 Task: Select a due date automation when advanced on, the moment a card is due add fields without custom field "Resume" set to a date more than 1 working days from now.
Action: Mouse moved to (969, 77)
Screenshot: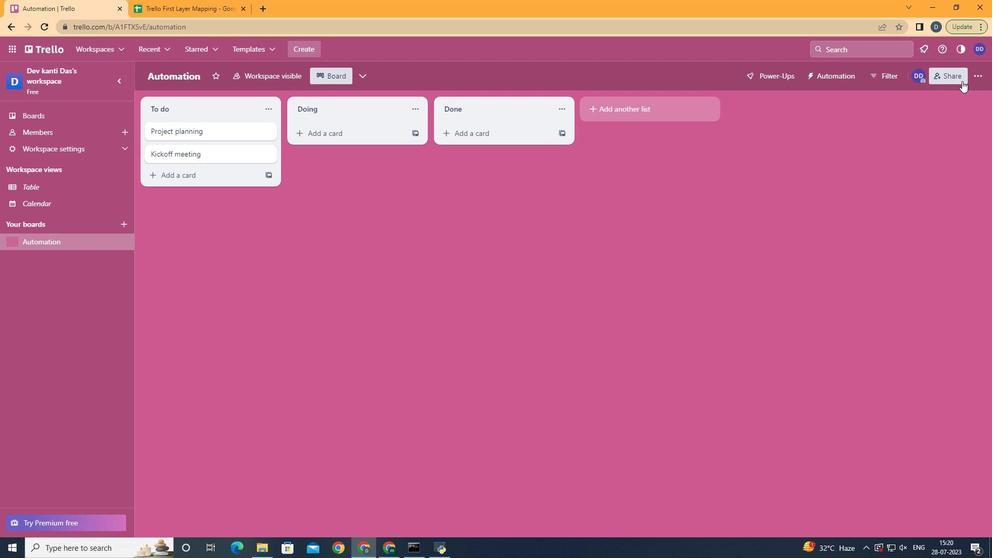 
Action: Mouse pressed left at (969, 77)
Screenshot: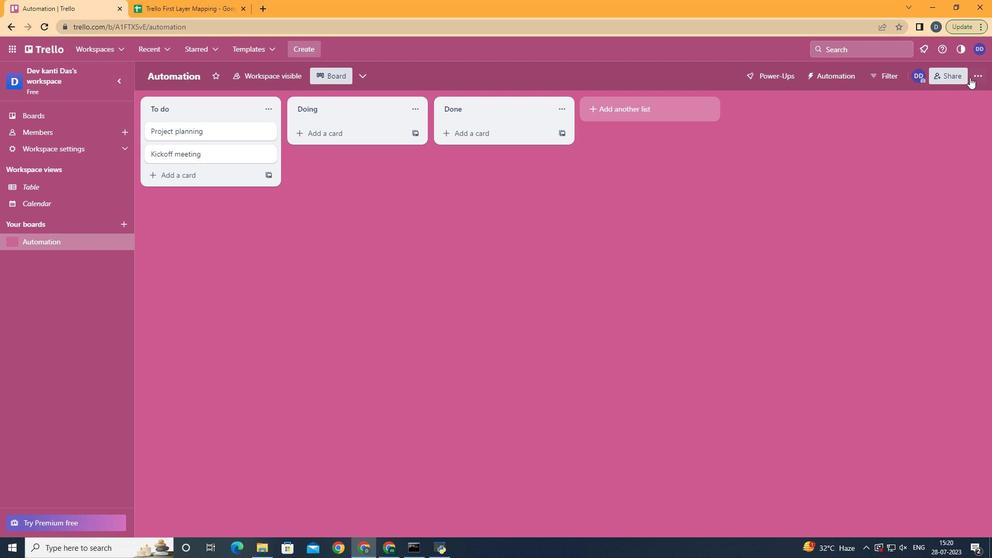 
Action: Mouse moved to (883, 220)
Screenshot: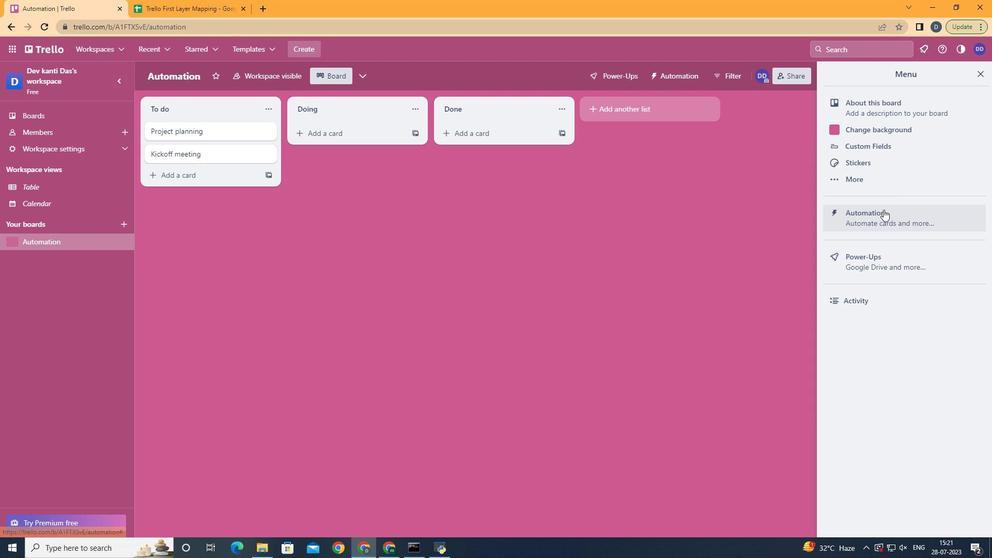 
Action: Mouse pressed left at (883, 220)
Screenshot: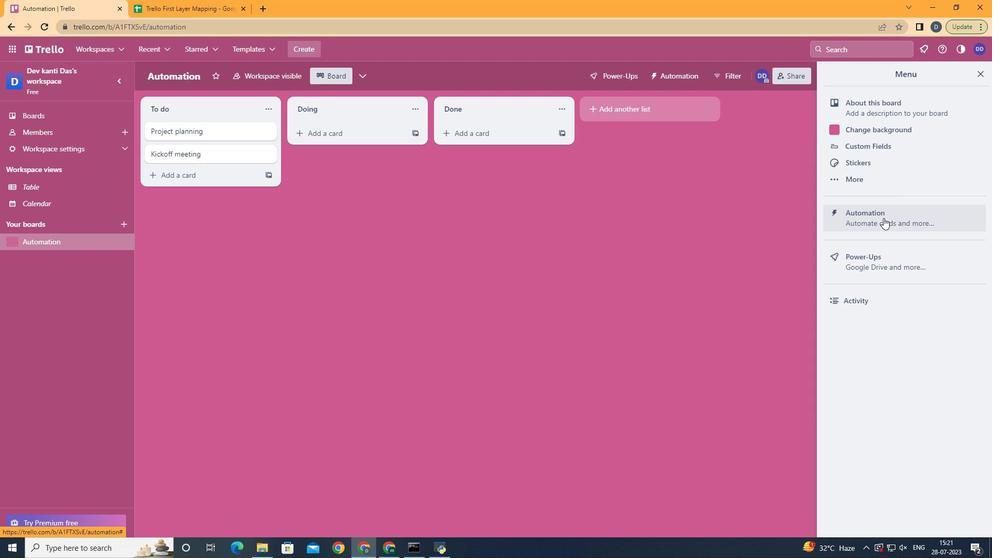 
Action: Mouse moved to (195, 202)
Screenshot: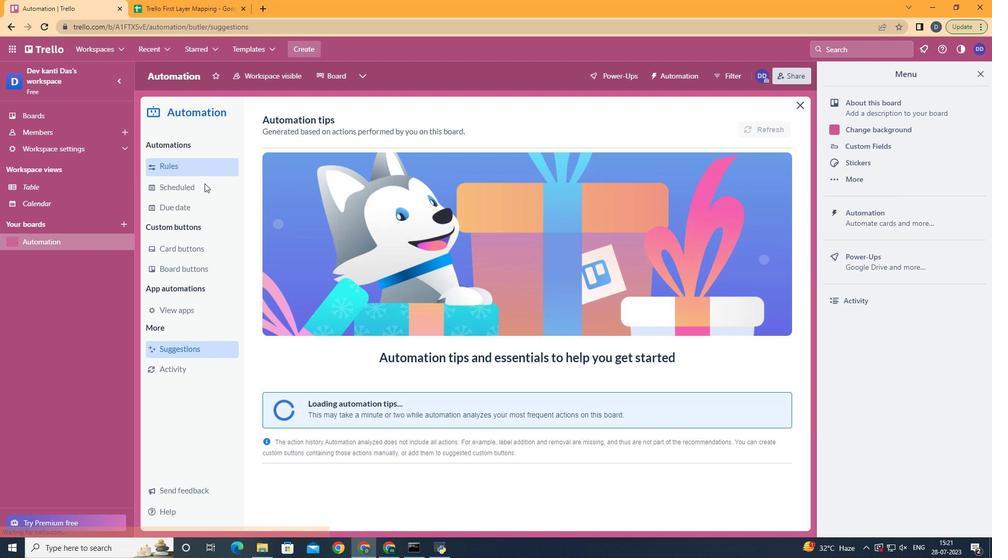 
Action: Mouse pressed left at (195, 202)
Screenshot: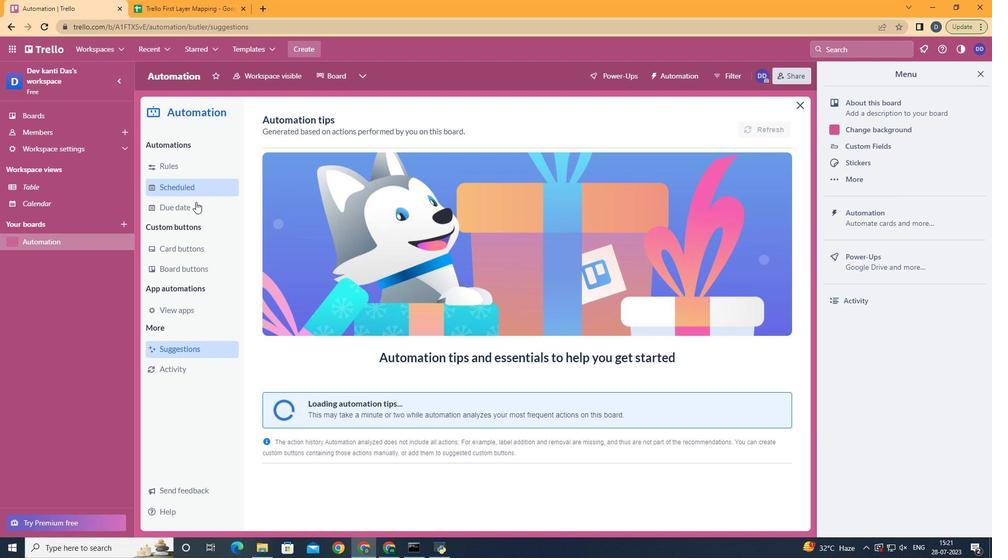 
Action: Mouse moved to (724, 124)
Screenshot: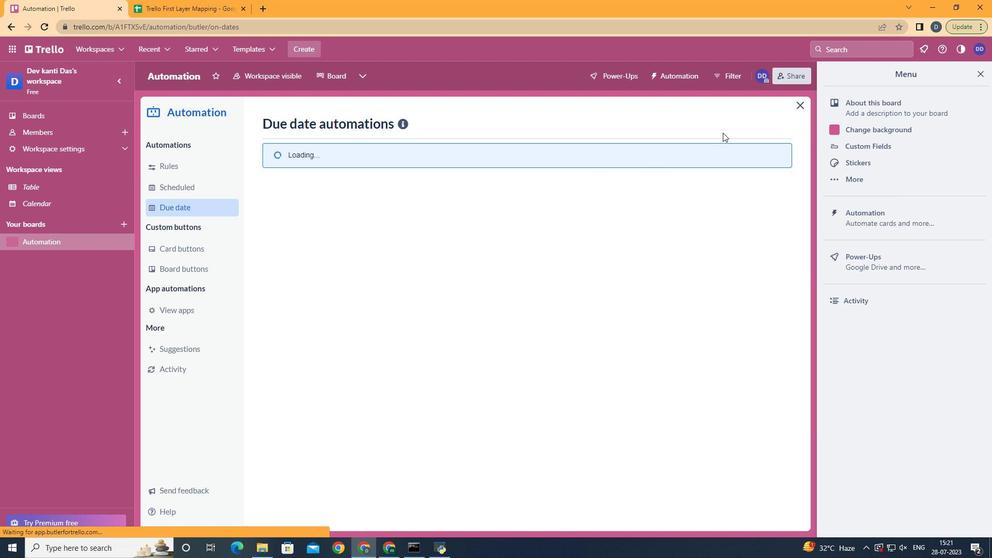 
Action: Mouse pressed left at (724, 124)
Screenshot: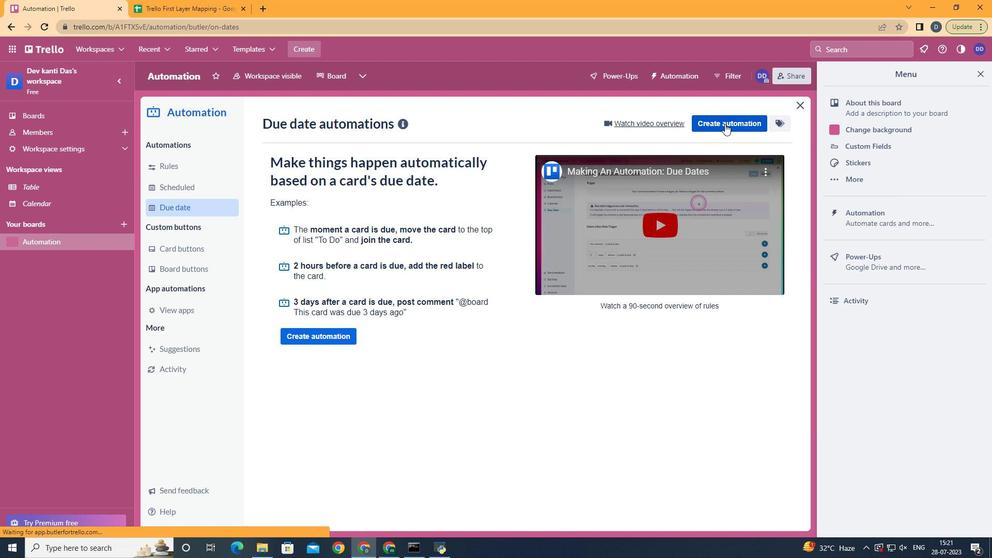 
Action: Mouse moved to (446, 221)
Screenshot: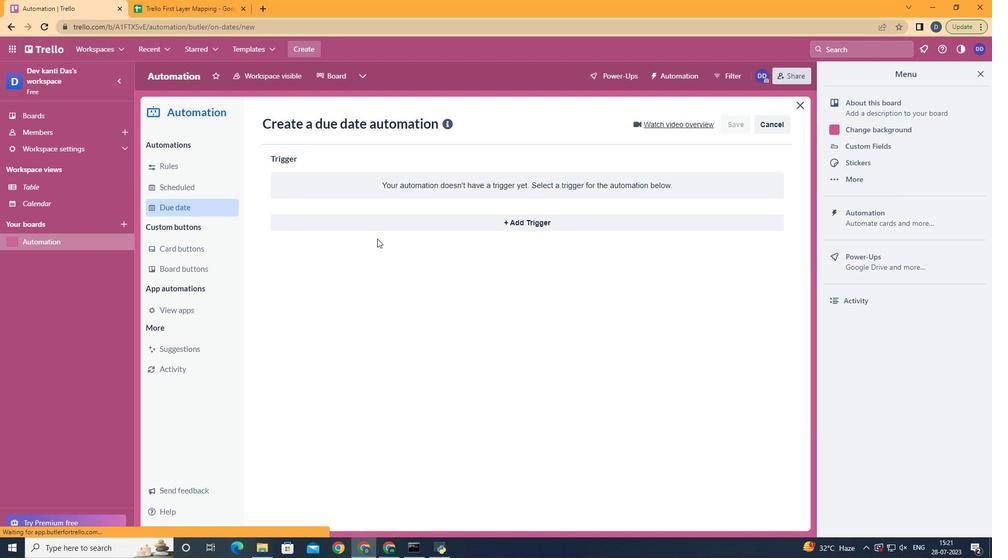 
Action: Mouse pressed left at (446, 221)
Screenshot: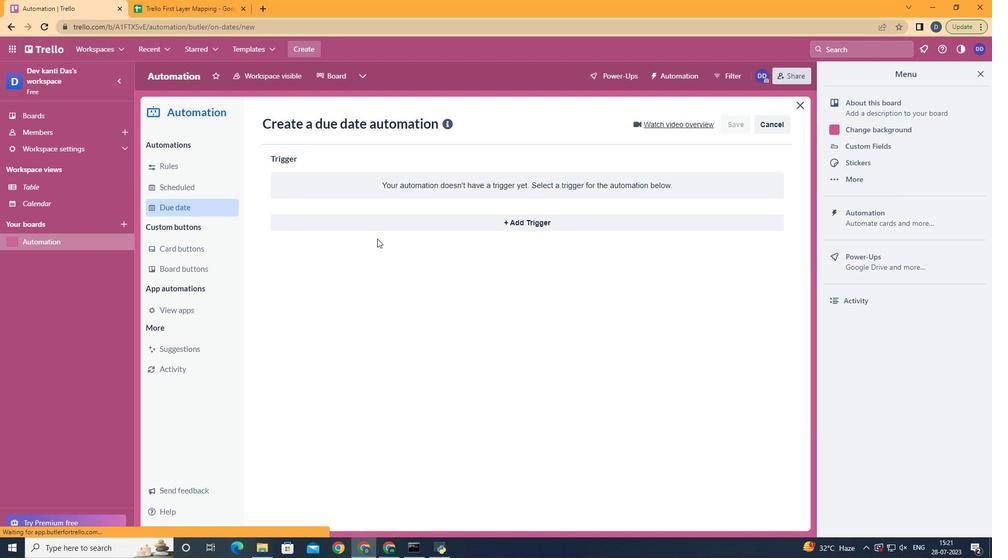 
Action: Mouse moved to (299, 365)
Screenshot: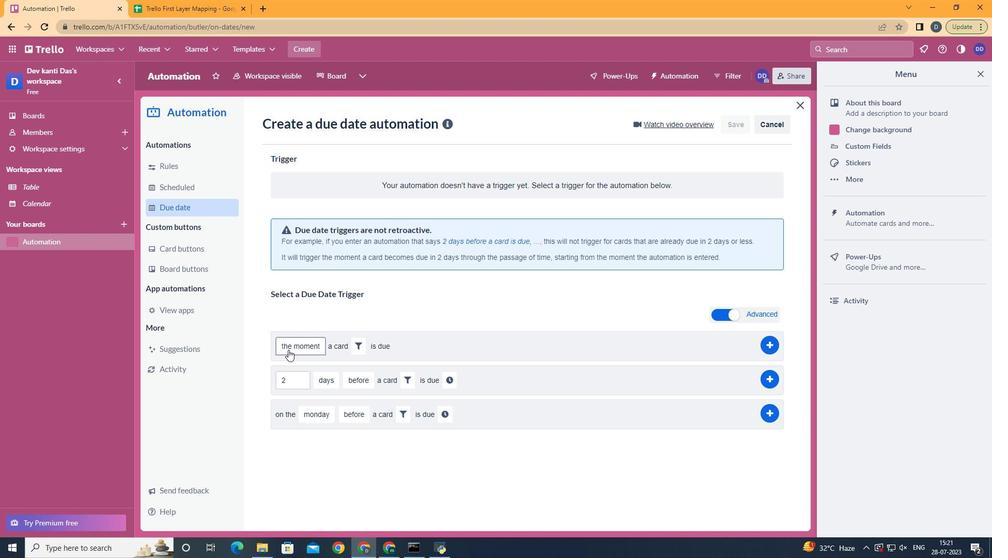 
Action: Mouse pressed left at (299, 365)
Screenshot: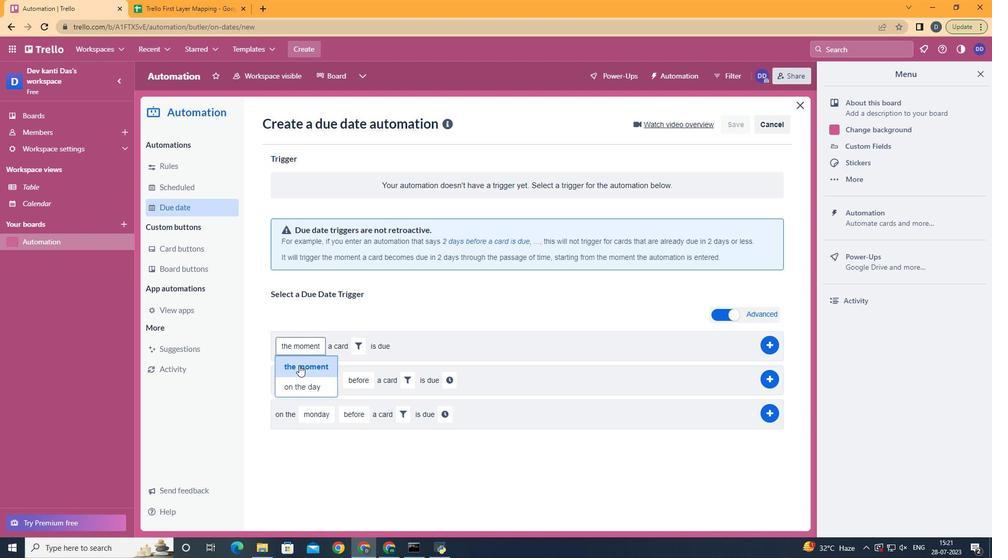 
Action: Mouse moved to (361, 350)
Screenshot: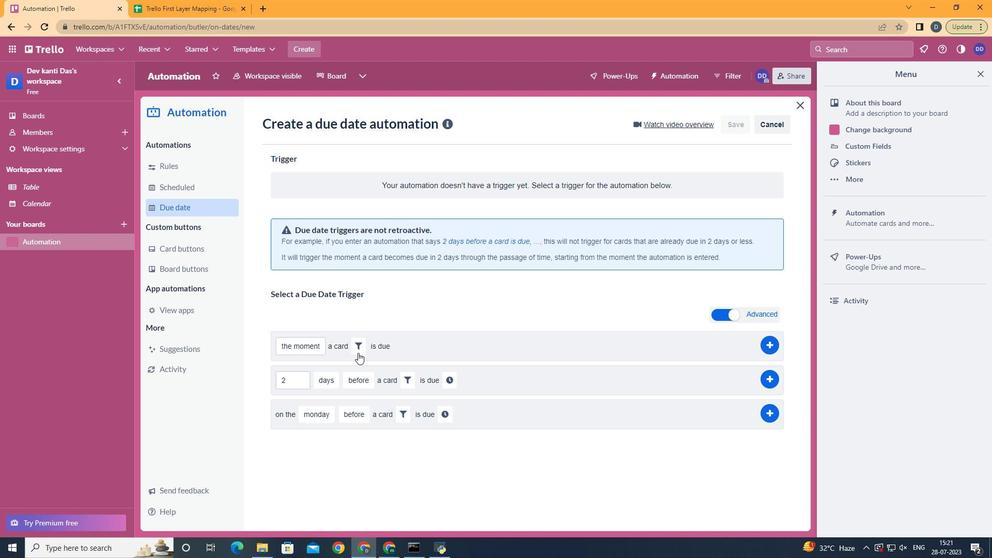 
Action: Mouse pressed left at (361, 350)
Screenshot: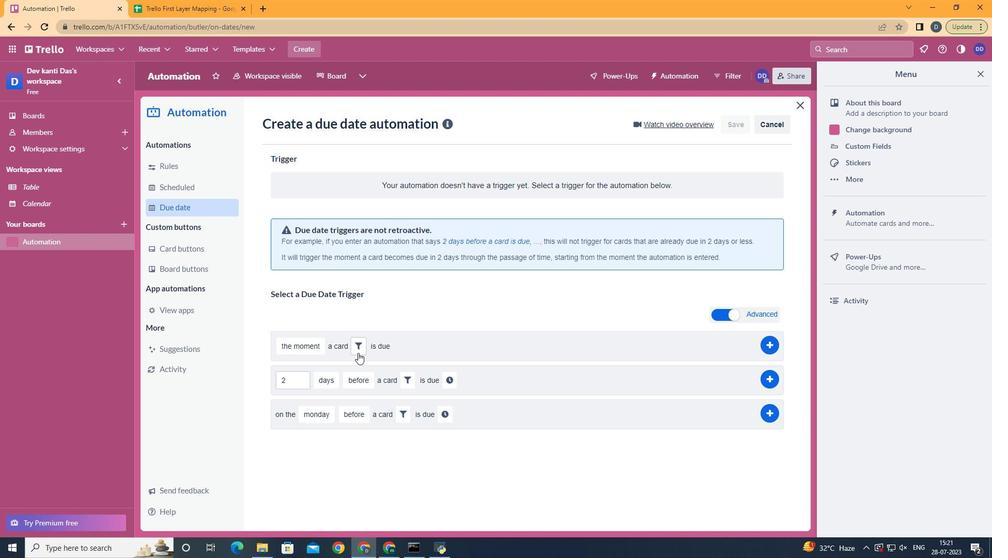 
Action: Mouse moved to (519, 380)
Screenshot: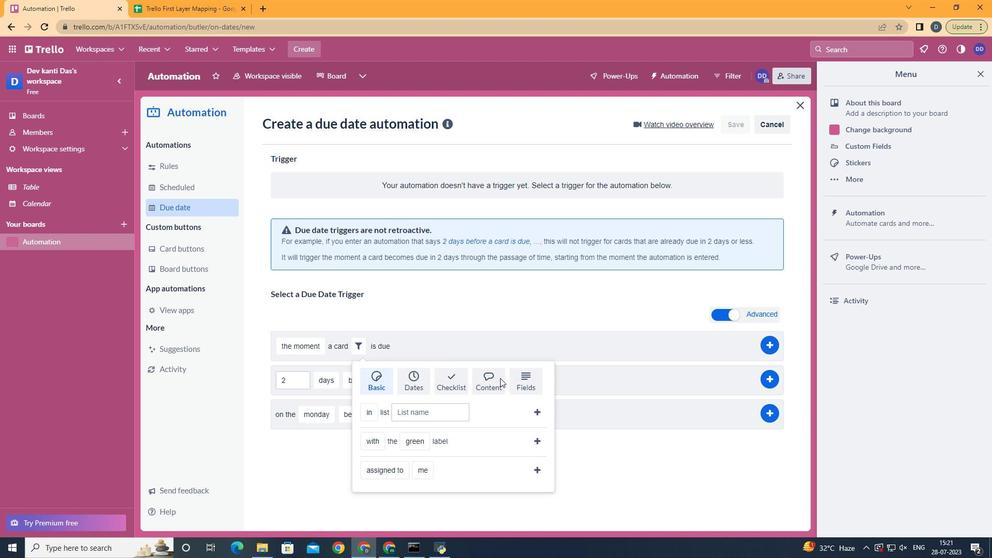 
Action: Mouse pressed left at (519, 380)
Screenshot: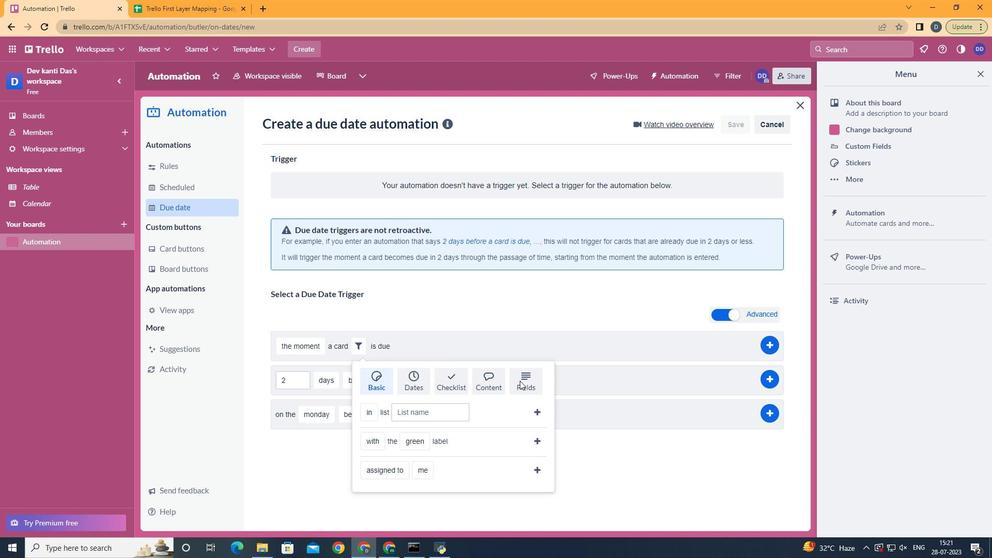 
Action: Mouse scrolled (519, 380) with delta (0, 0)
Screenshot: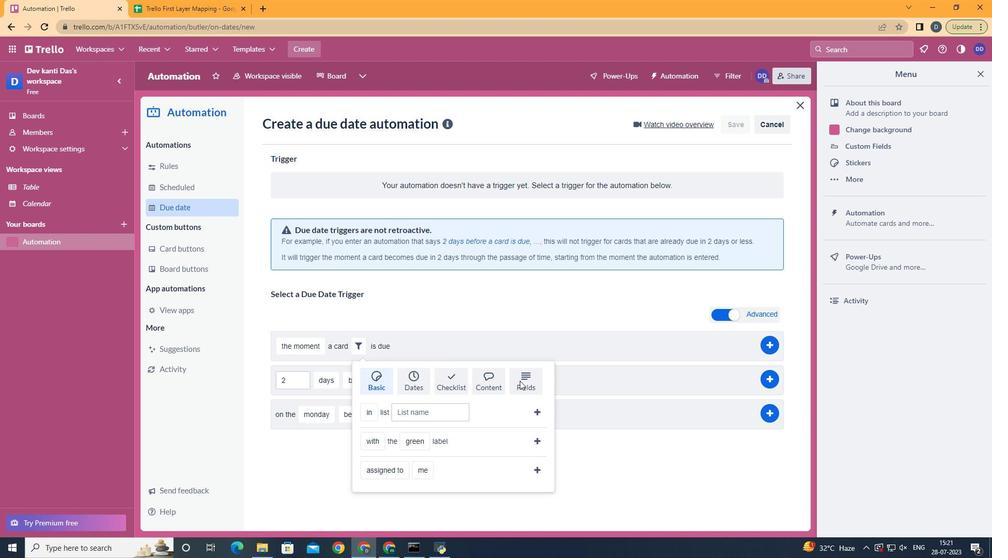 
Action: Mouse scrolled (519, 380) with delta (0, 0)
Screenshot: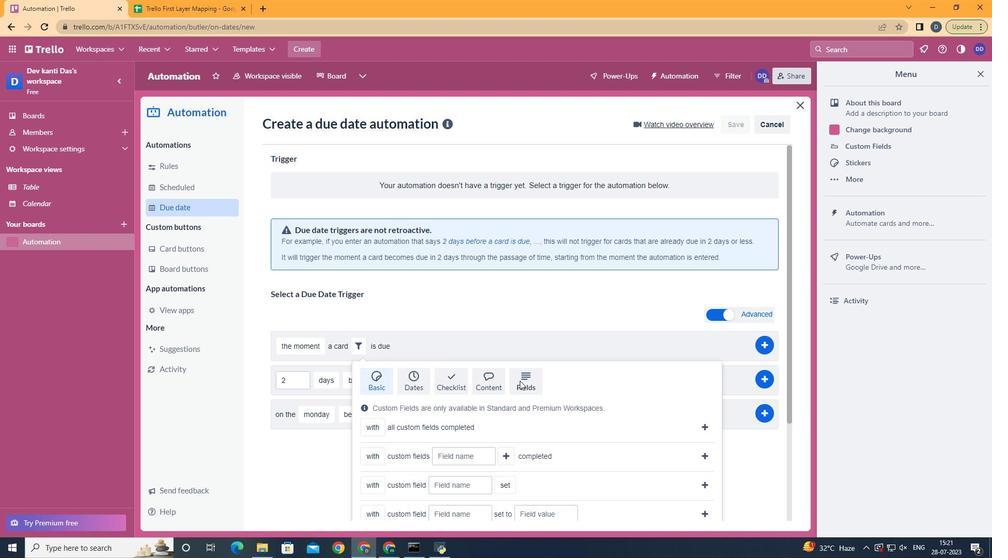
Action: Mouse scrolled (519, 380) with delta (0, 0)
Screenshot: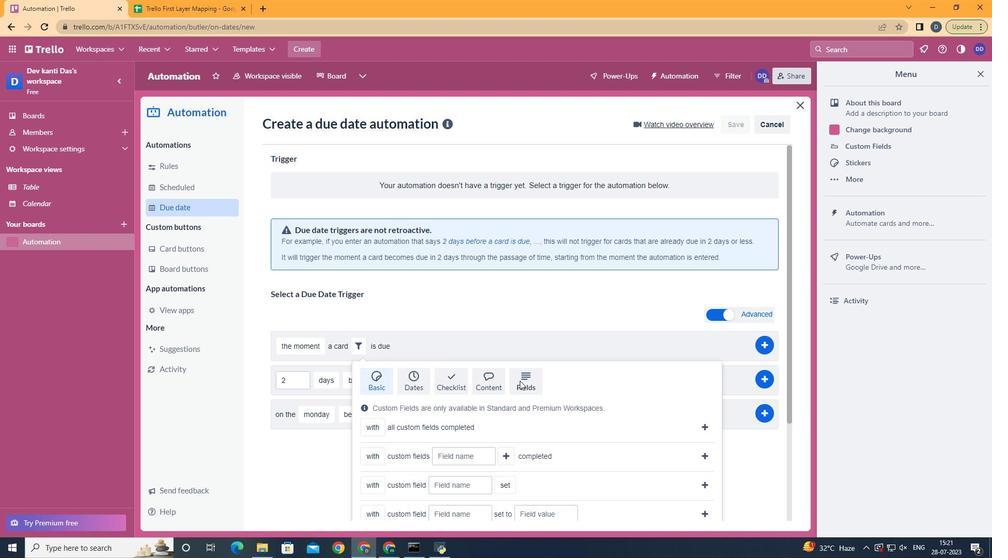 
Action: Mouse scrolled (519, 380) with delta (0, 0)
Screenshot: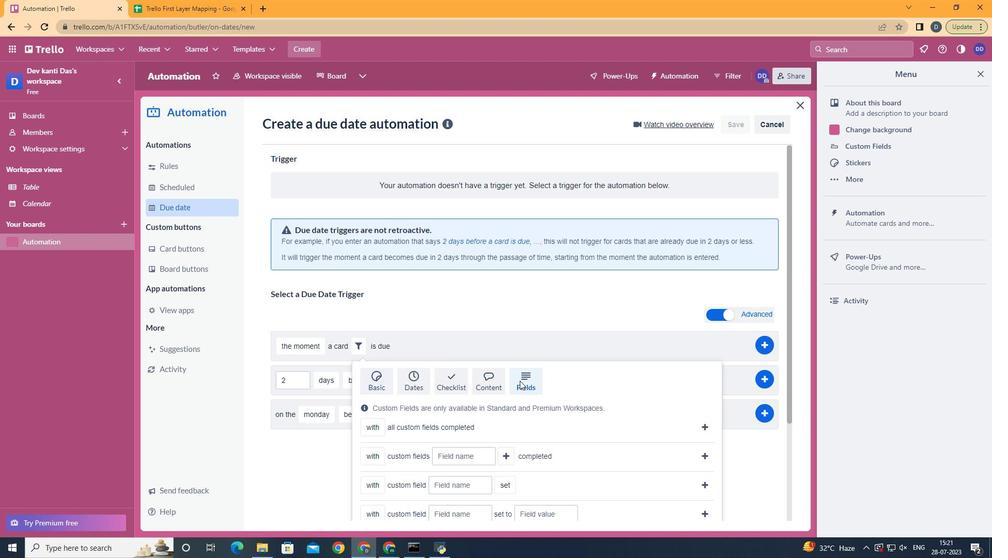 
Action: Mouse scrolled (519, 380) with delta (0, 0)
Screenshot: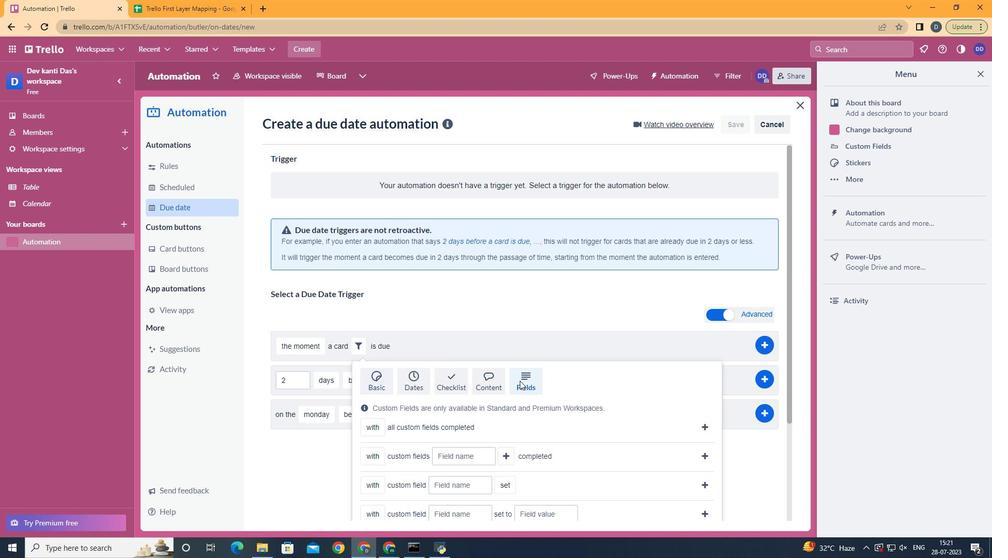 
Action: Mouse scrolled (519, 380) with delta (0, 0)
Screenshot: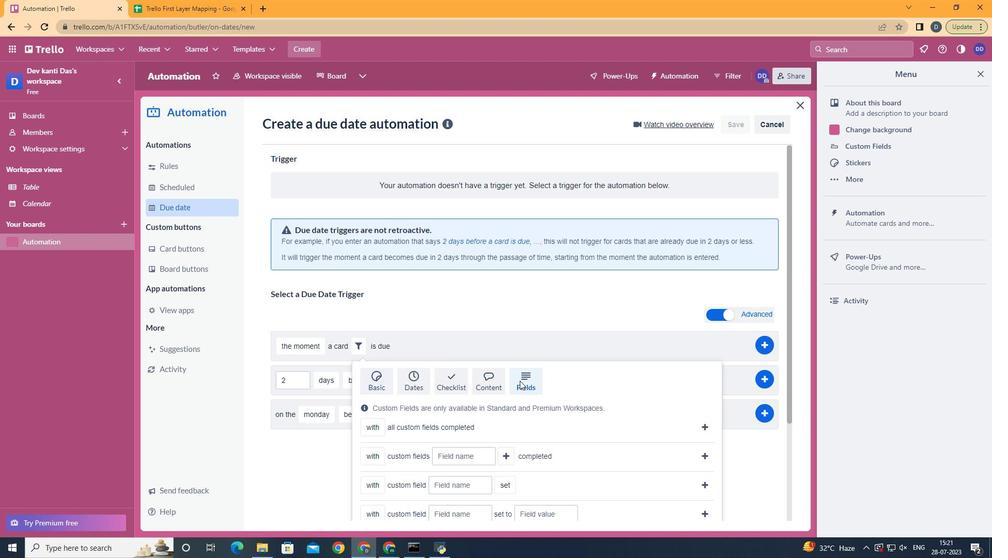 
Action: Mouse scrolled (519, 380) with delta (0, 0)
Screenshot: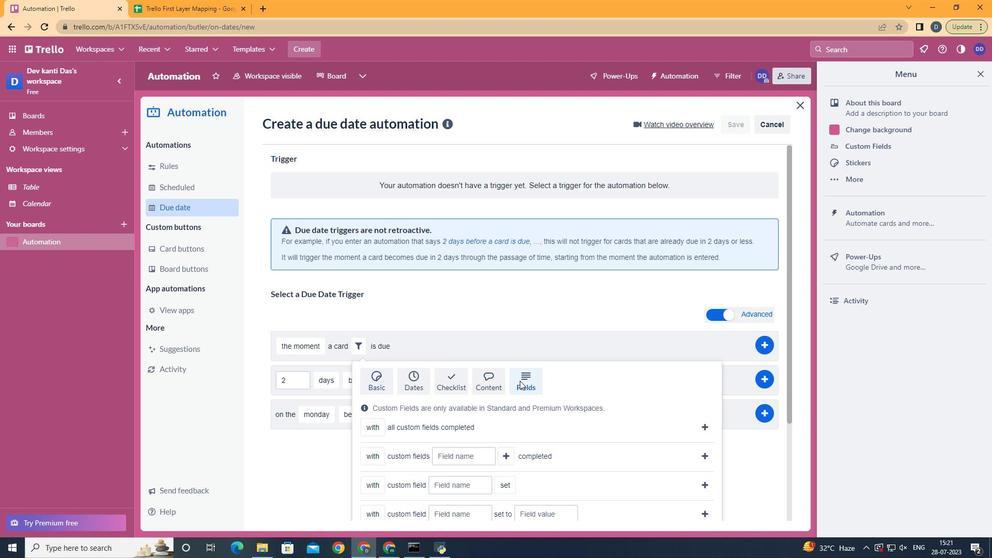 
Action: Mouse moved to (389, 476)
Screenshot: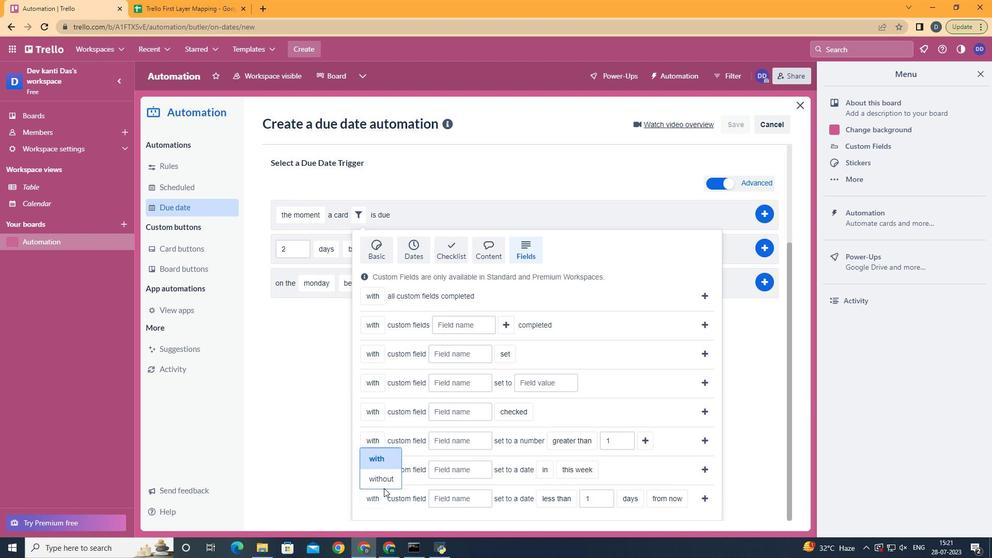 
Action: Mouse pressed left at (389, 476)
Screenshot: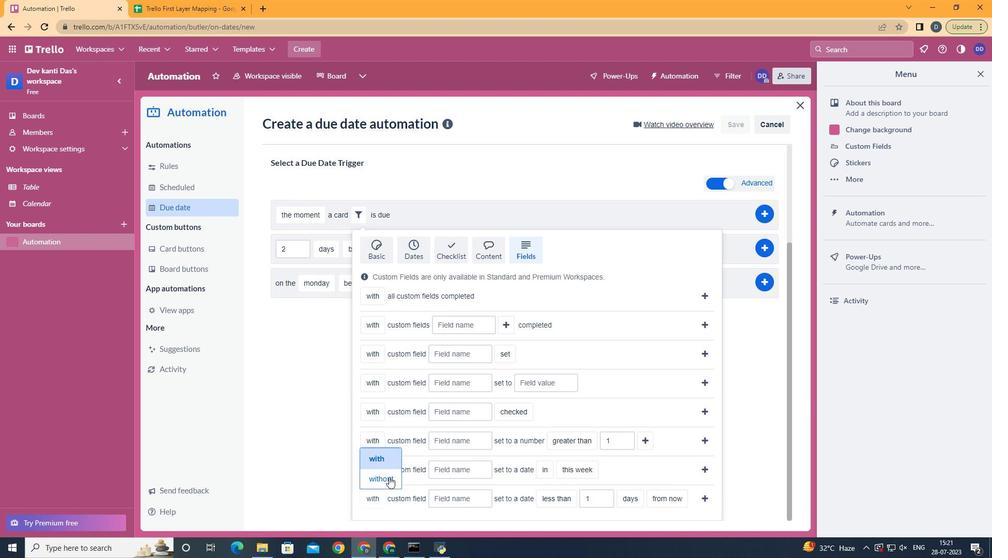 
Action: Mouse moved to (446, 491)
Screenshot: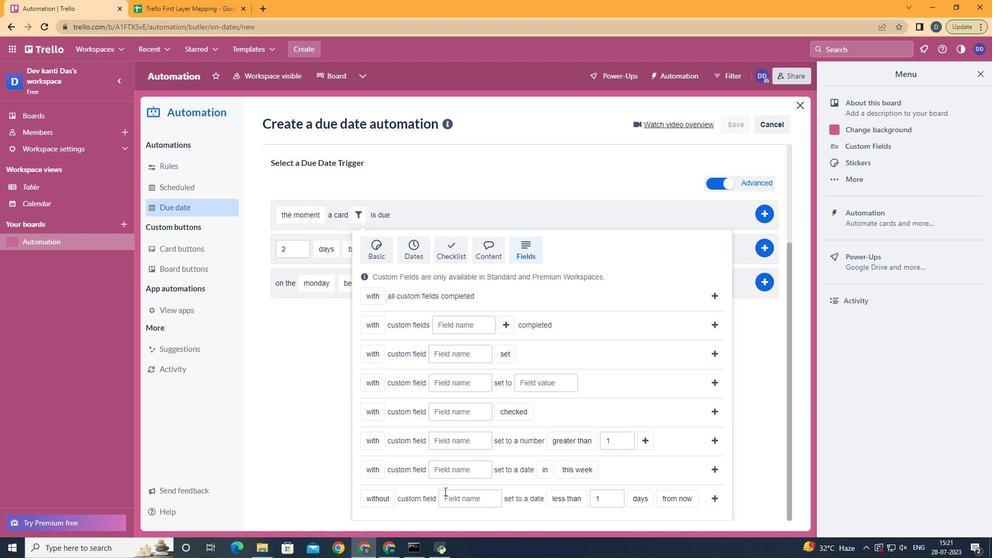 
Action: Mouse pressed left at (446, 491)
Screenshot: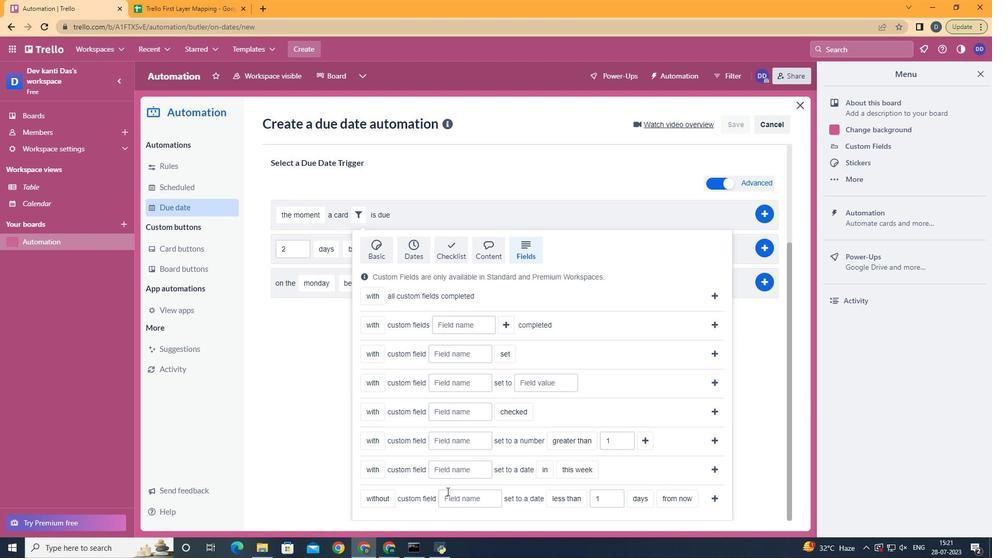 
Action: Key pressed <Key.shift><Key.shift><Key.shift><Key.shift><Key.shift><Key.shift>Resume
Screenshot: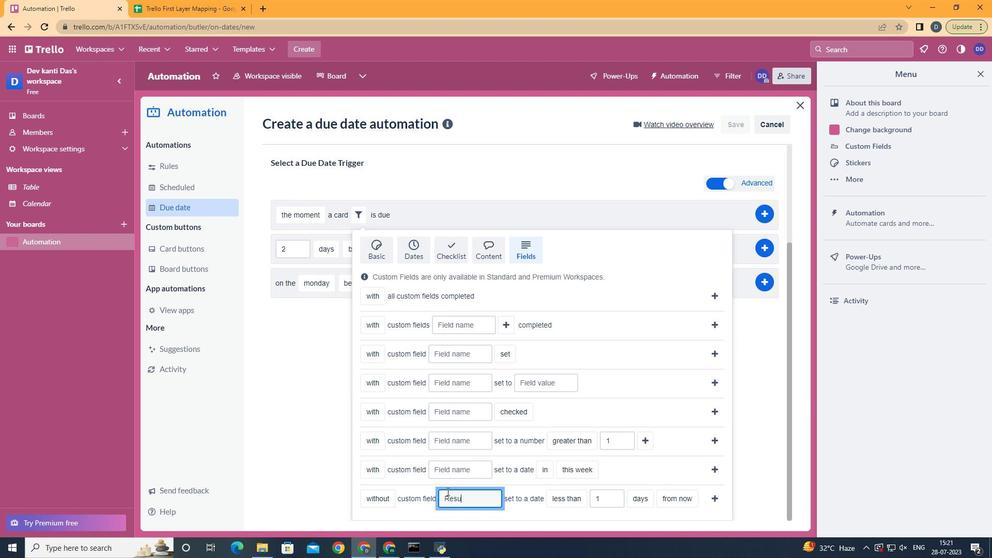 
Action: Mouse moved to (576, 449)
Screenshot: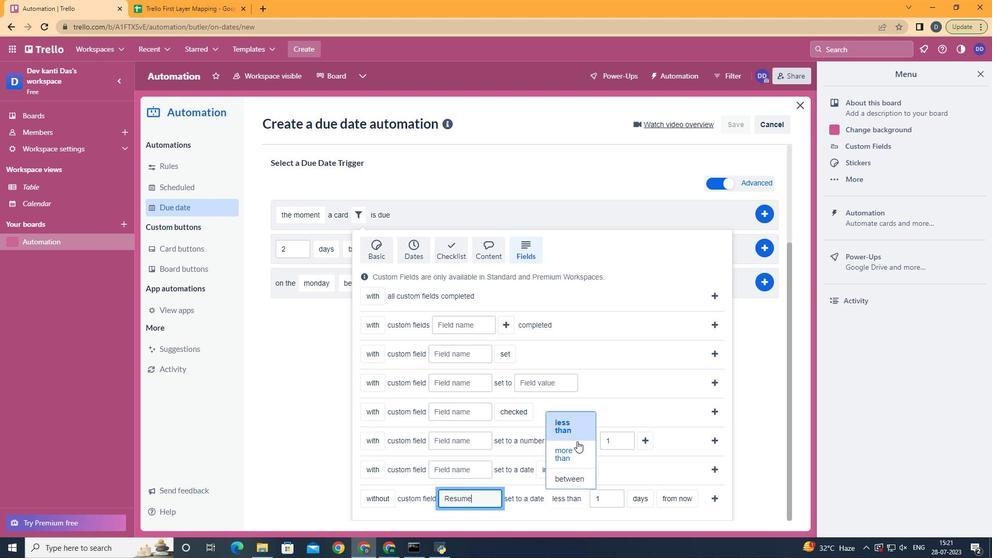 
Action: Mouse pressed left at (576, 449)
Screenshot: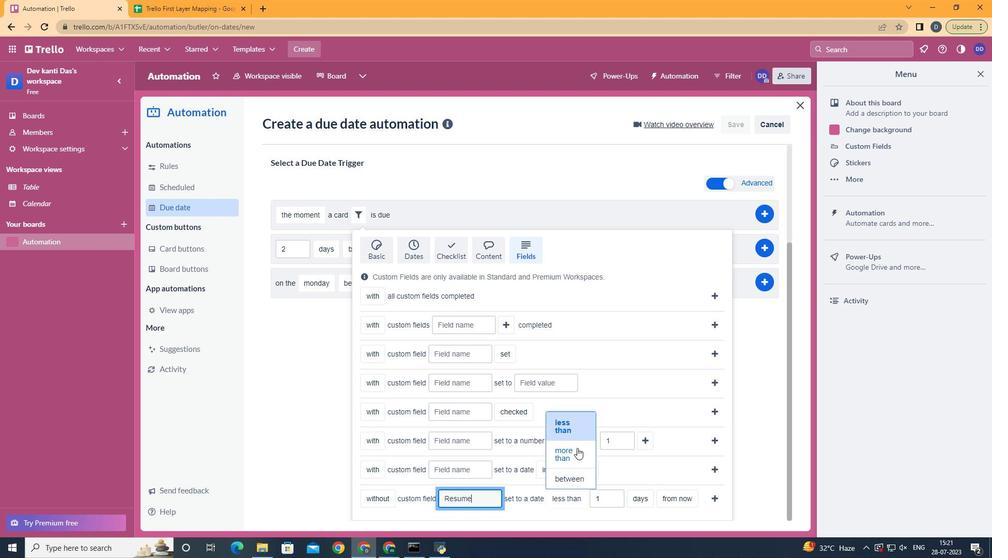 
Action: Mouse moved to (658, 483)
Screenshot: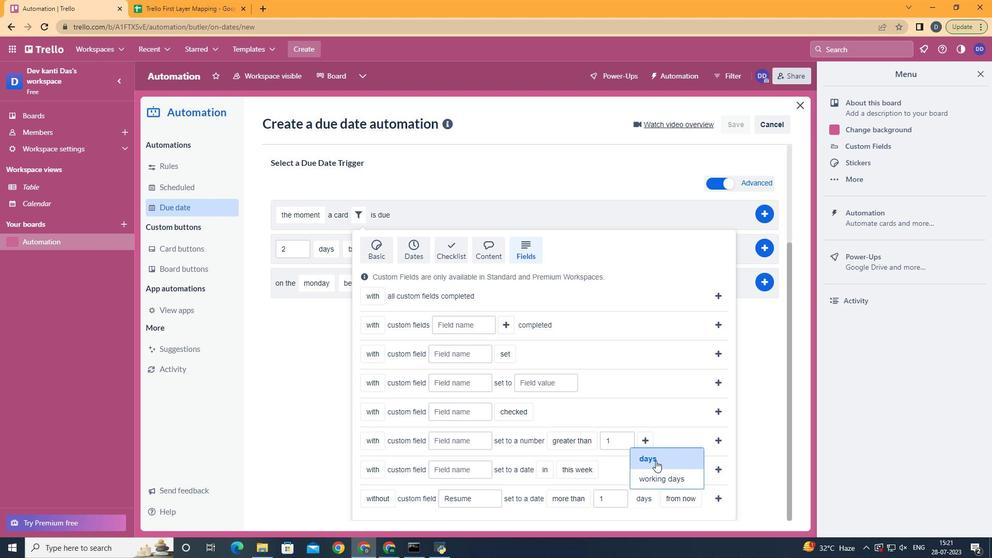 
Action: Mouse pressed left at (658, 483)
Screenshot: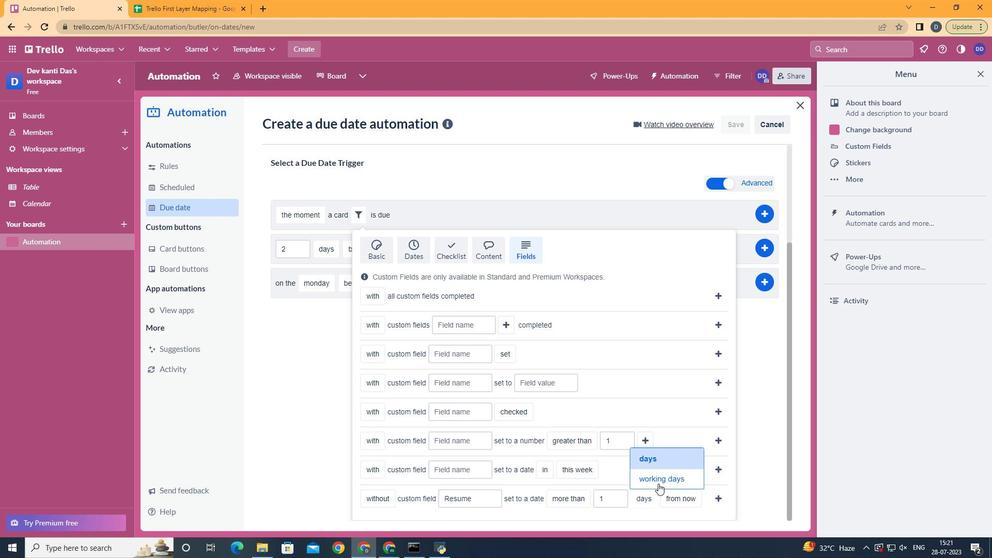 
Action: Mouse moved to (717, 457)
Screenshot: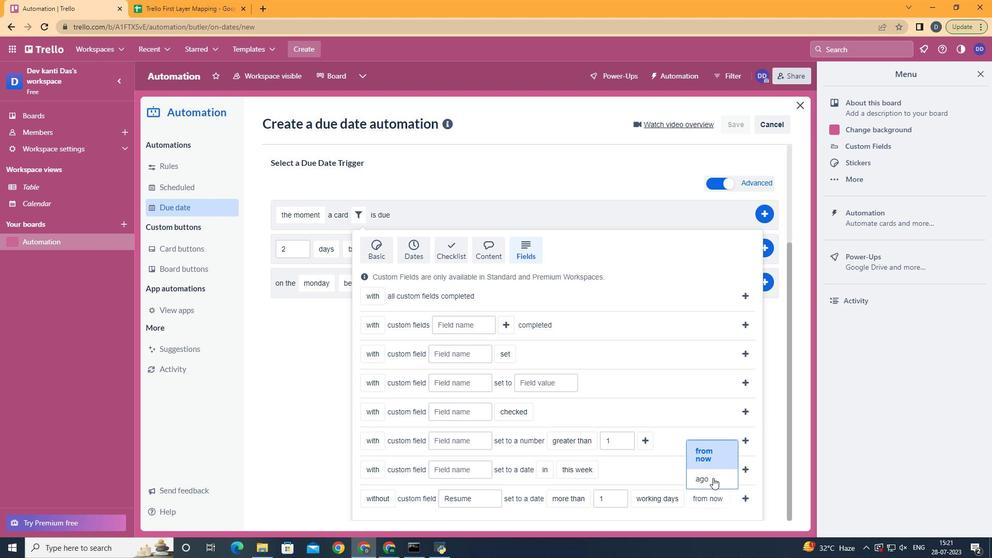 
Action: Mouse pressed left at (717, 457)
Screenshot: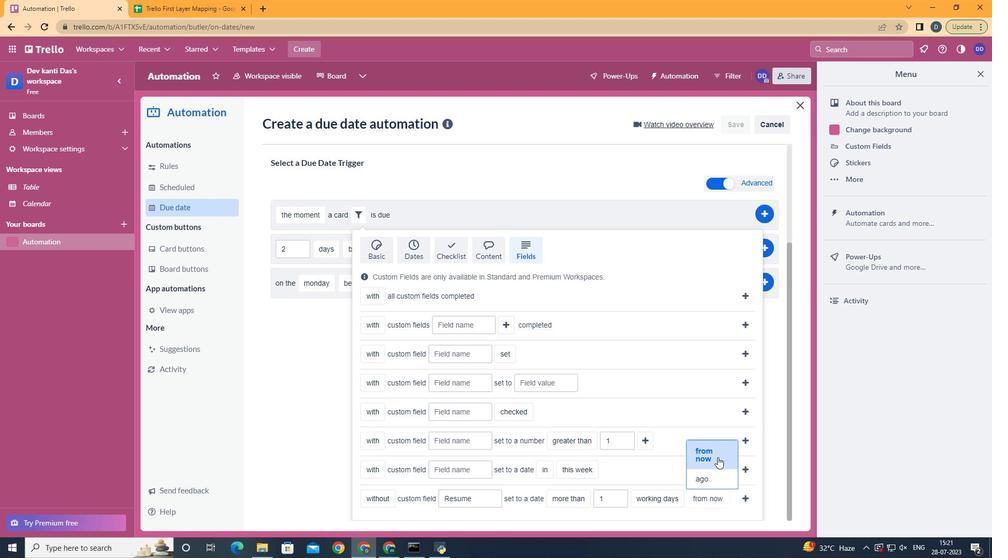 
Action: Mouse moved to (743, 497)
Screenshot: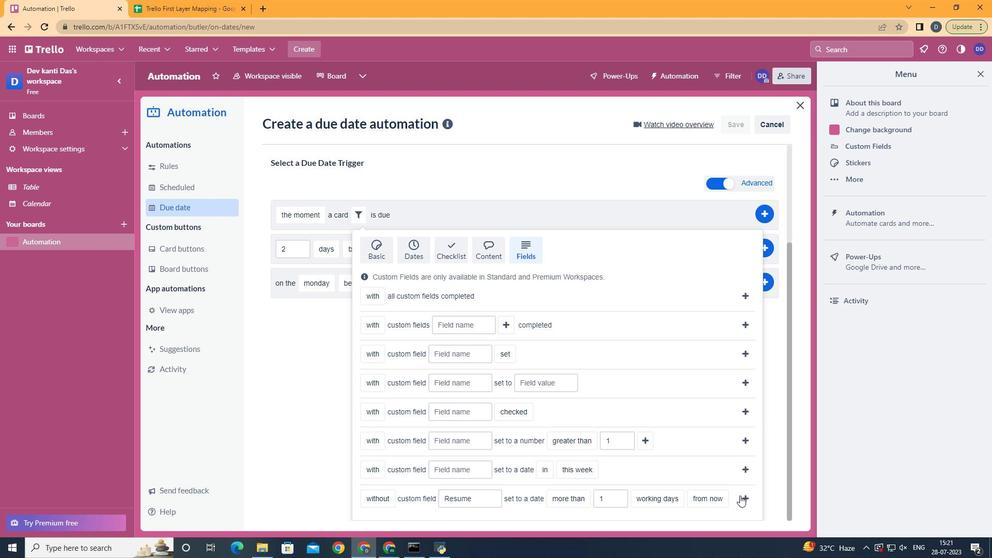 
Action: Mouse pressed left at (743, 497)
Screenshot: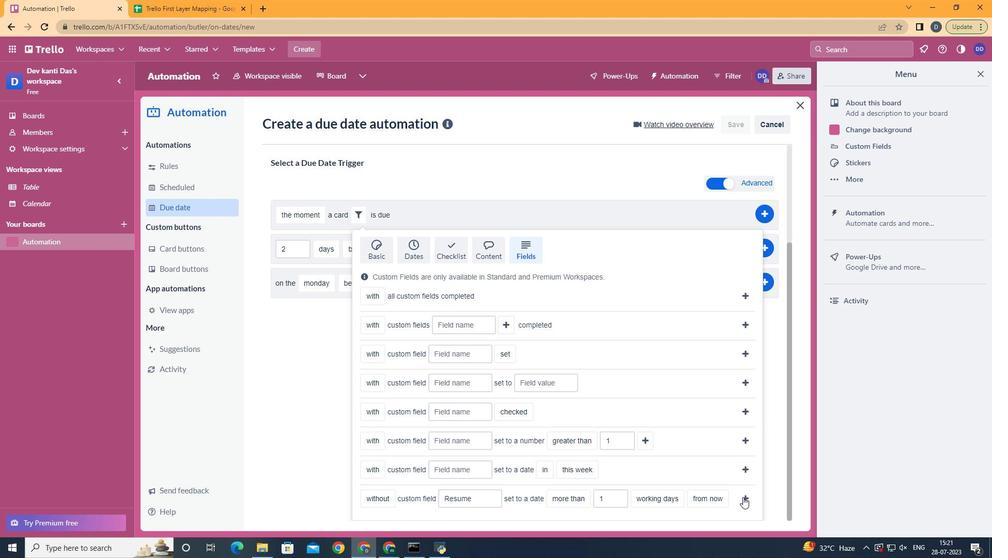
Action: Mouse moved to (650, 445)
Screenshot: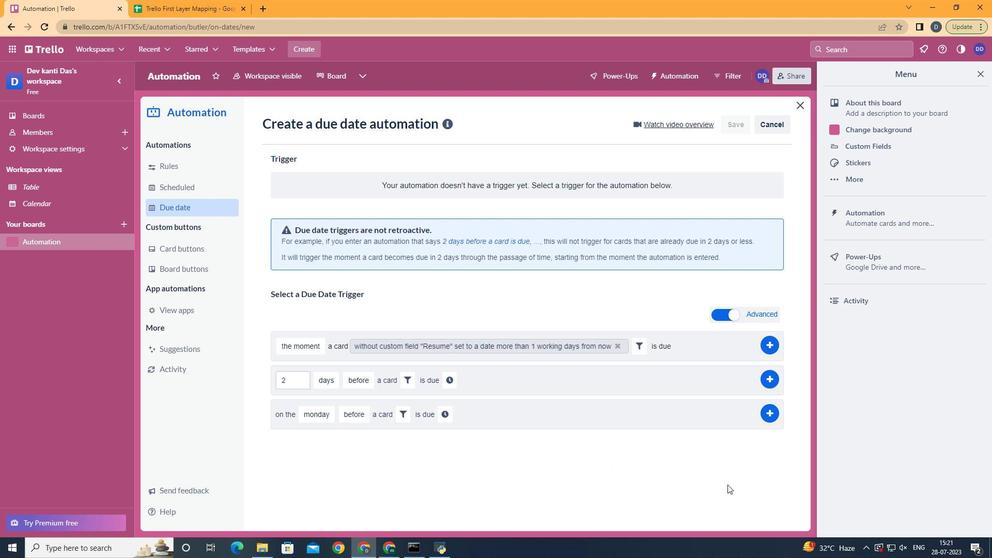 
